 Task: Search for 'change font style' in Outlook Help and follow the instructions to change the font style.
Action: Mouse moved to (224, 30)
Screenshot: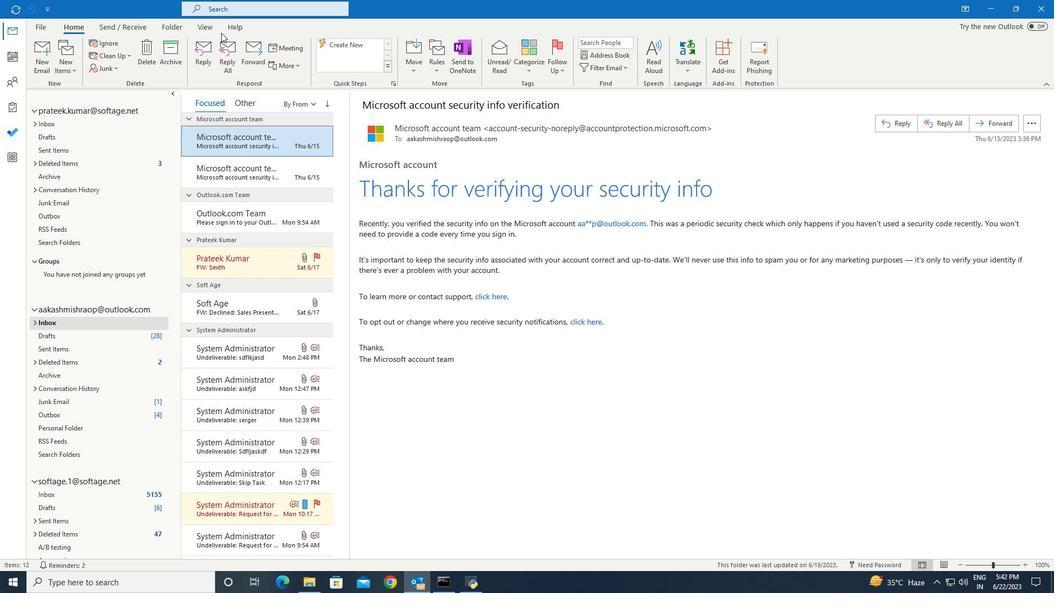 
Action: Mouse pressed left at (224, 30)
Screenshot: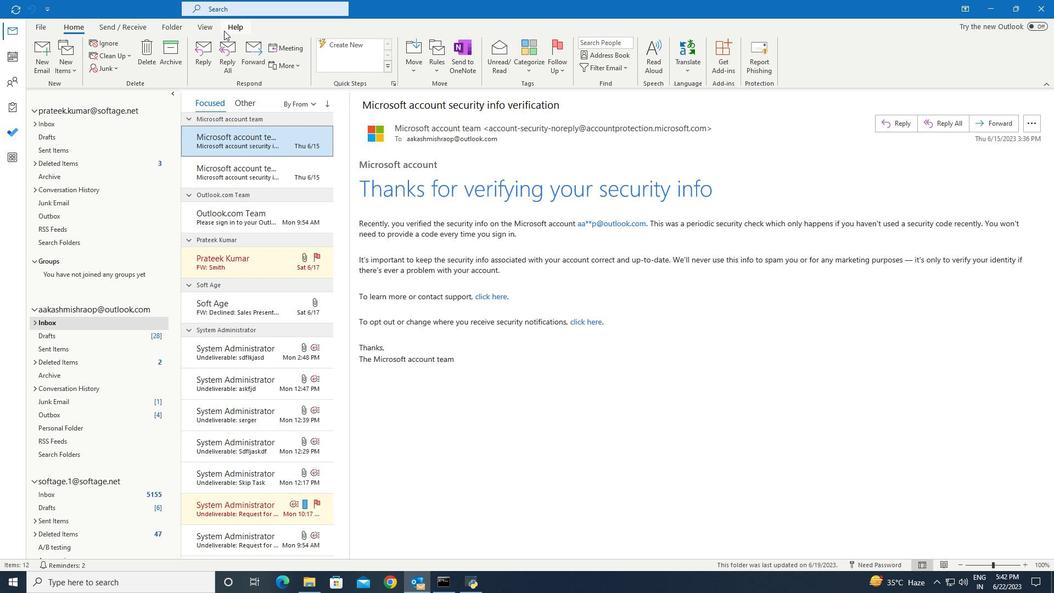 
Action: Mouse moved to (42, 50)
Screenshot: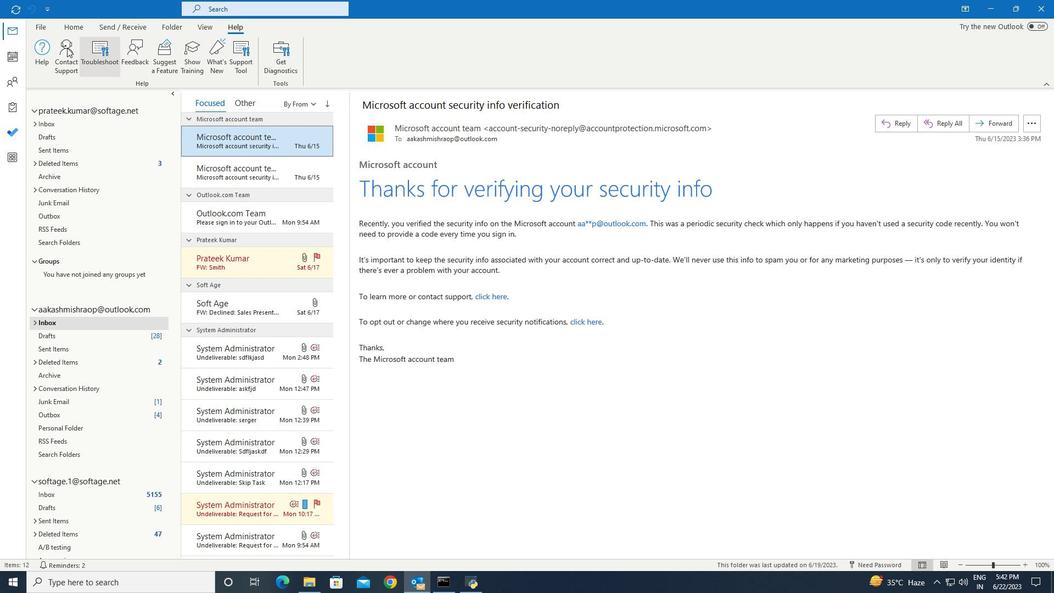 
Action: Mouse pressed left at (42, 50)
Screenshot: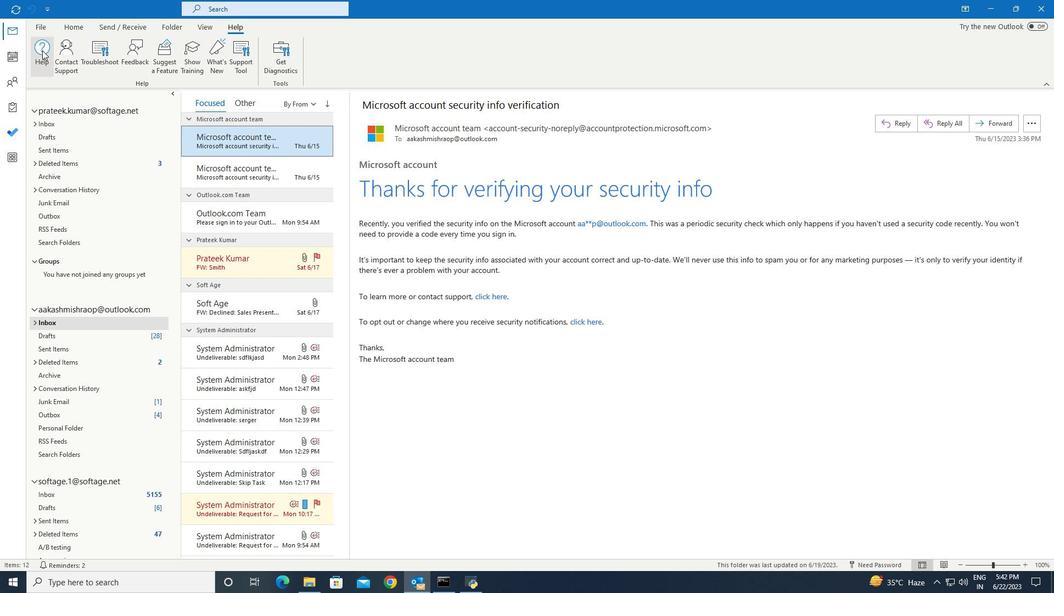 
Action: Mouse moved to (876, 129)
Screenshot: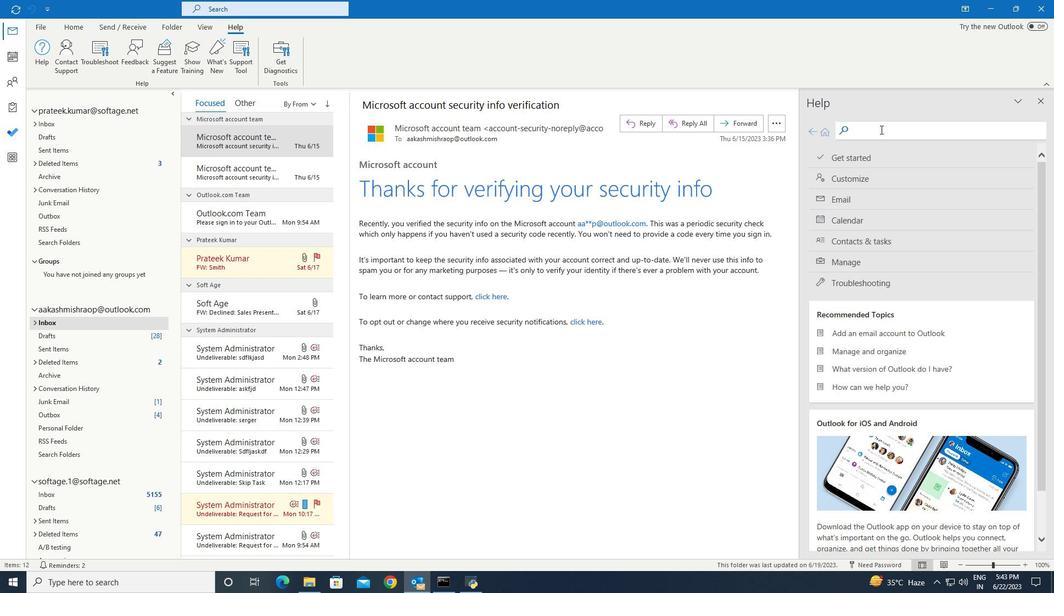 
Action: Mouse pressed left at (876, 129)
Screenshot: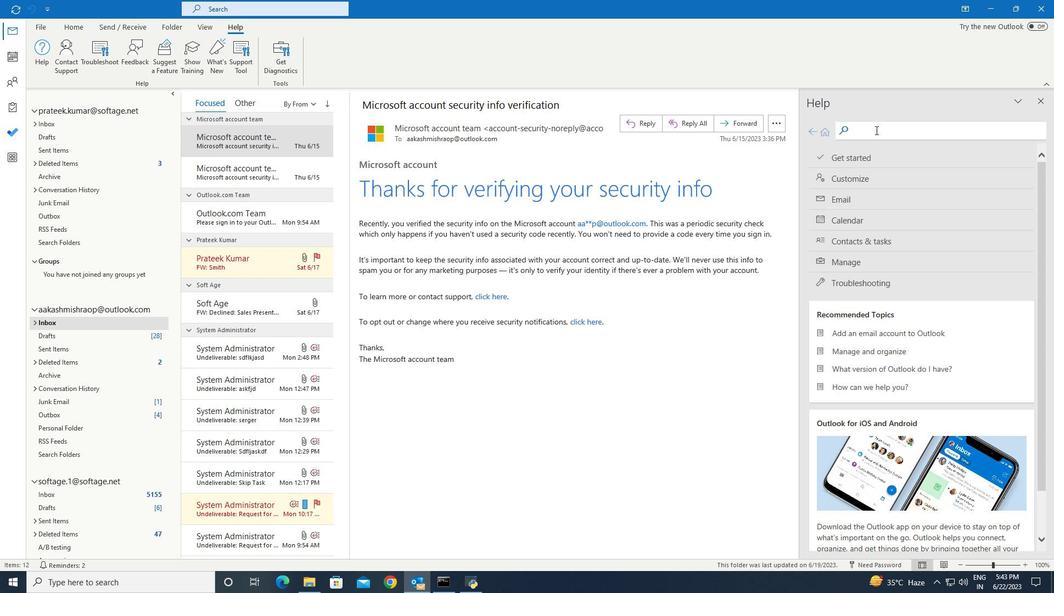 
Action: Key pressed change<Key.space>font<Key.space>style
Screenshot: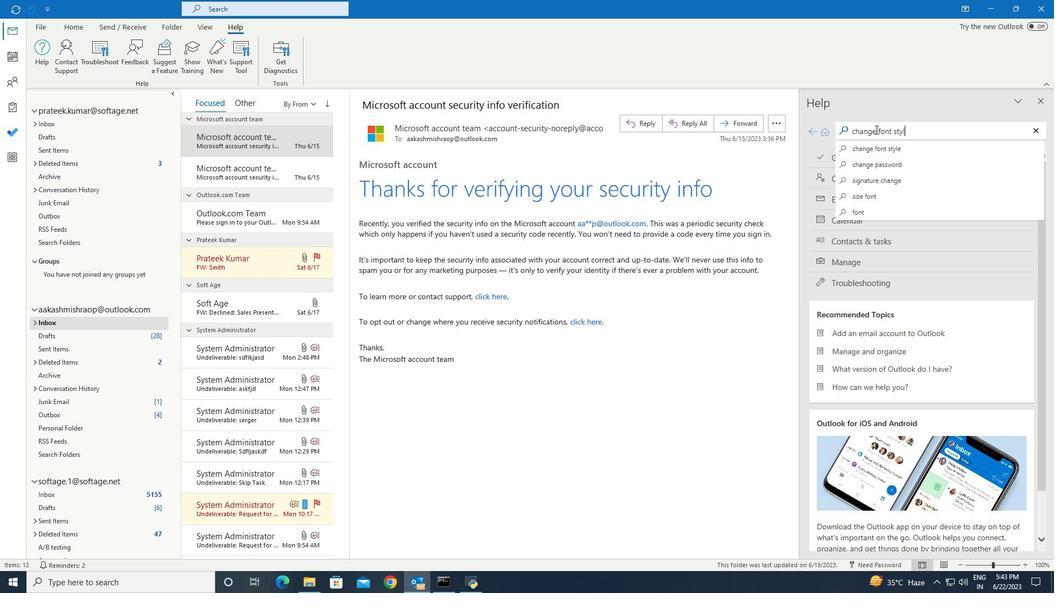 
Action: Mouse moved to (891, 153)
Screenshot: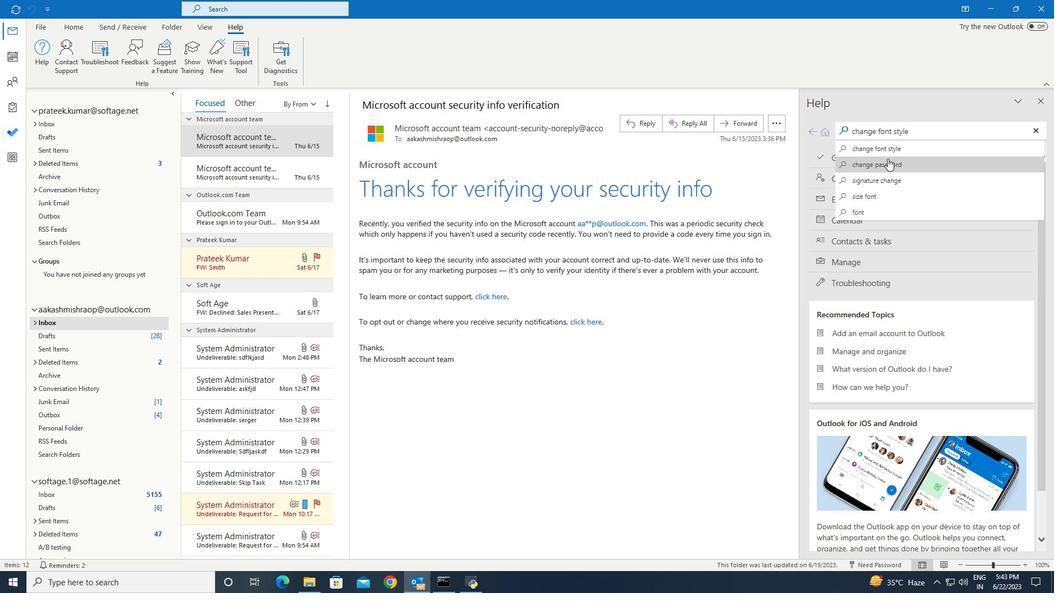 
Action: Mouse pressed left at (891, 153)
Screenshot: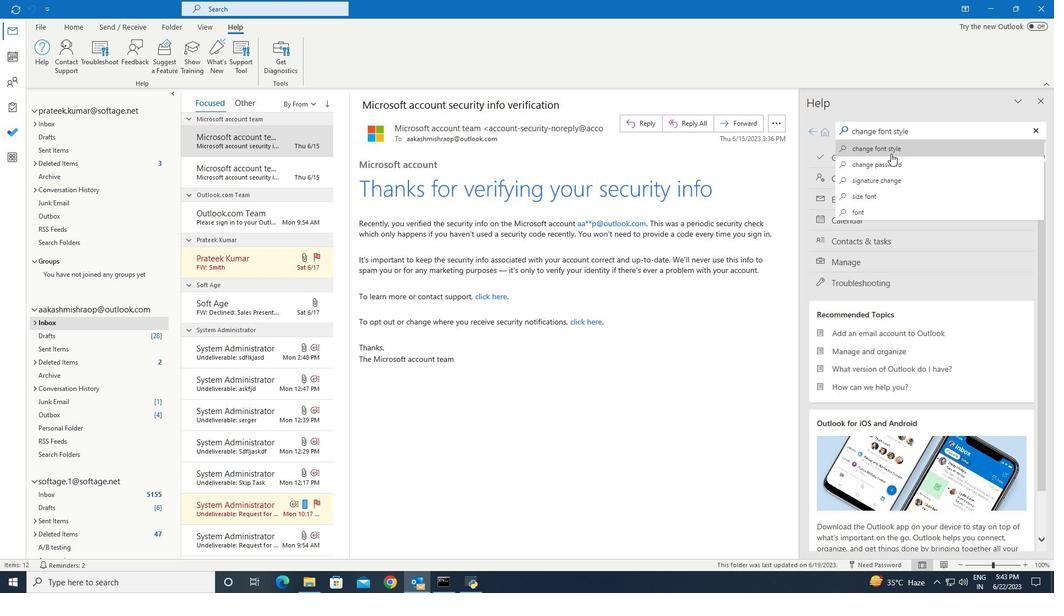
Action: Mouse moved to (889, 292)
Screenshot: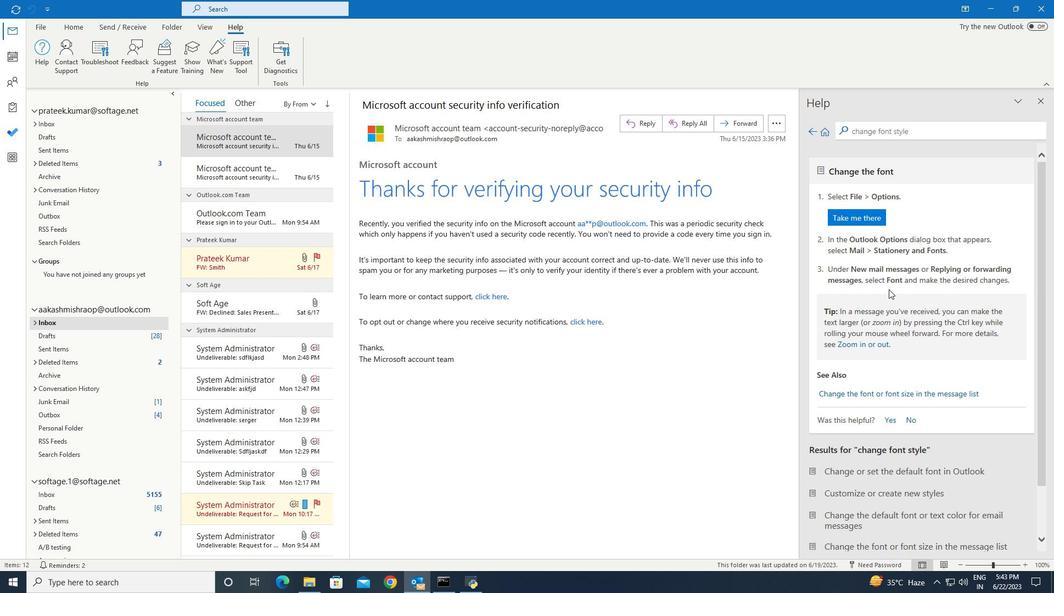 
